 Task: In the  document Regularexercise.rtf Use the tool word Count 'and display word count while typing' Create the translated copy of the document in  'Chinese (Simplified)' Change notification to  Comments for you
Action: Mouse moved to (348, 405)
Screenshot: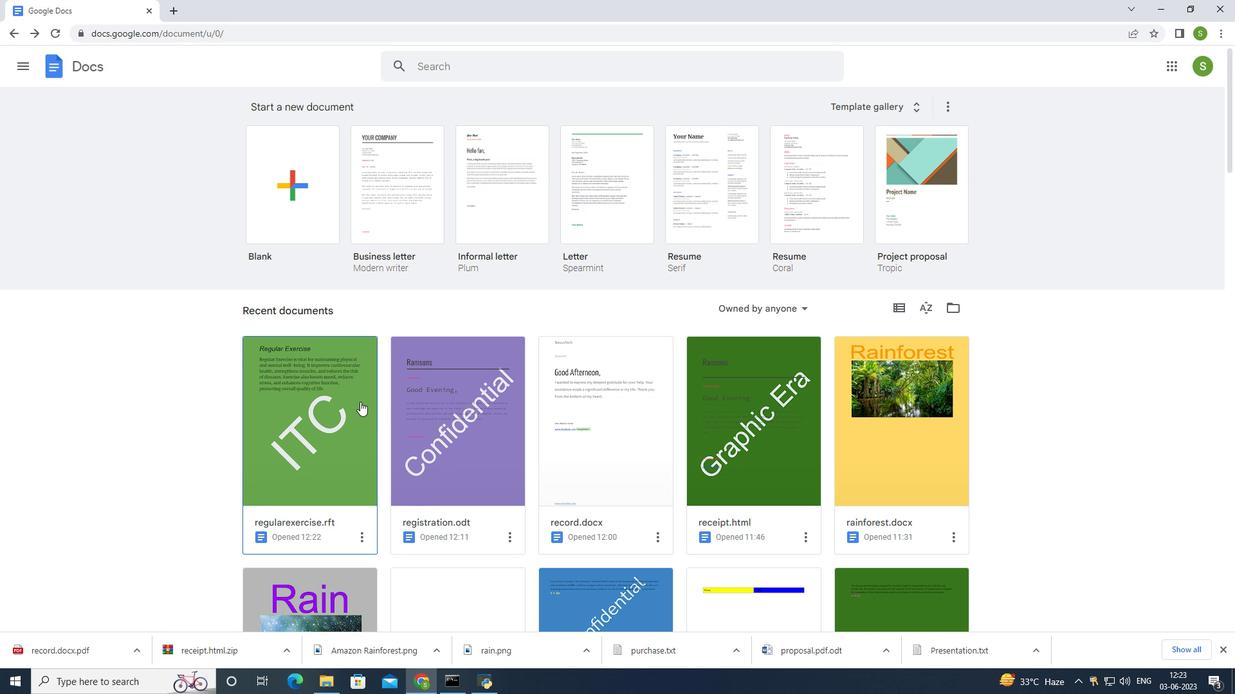 
Action: Mouse pressed left at (348, 405)
Screenshot: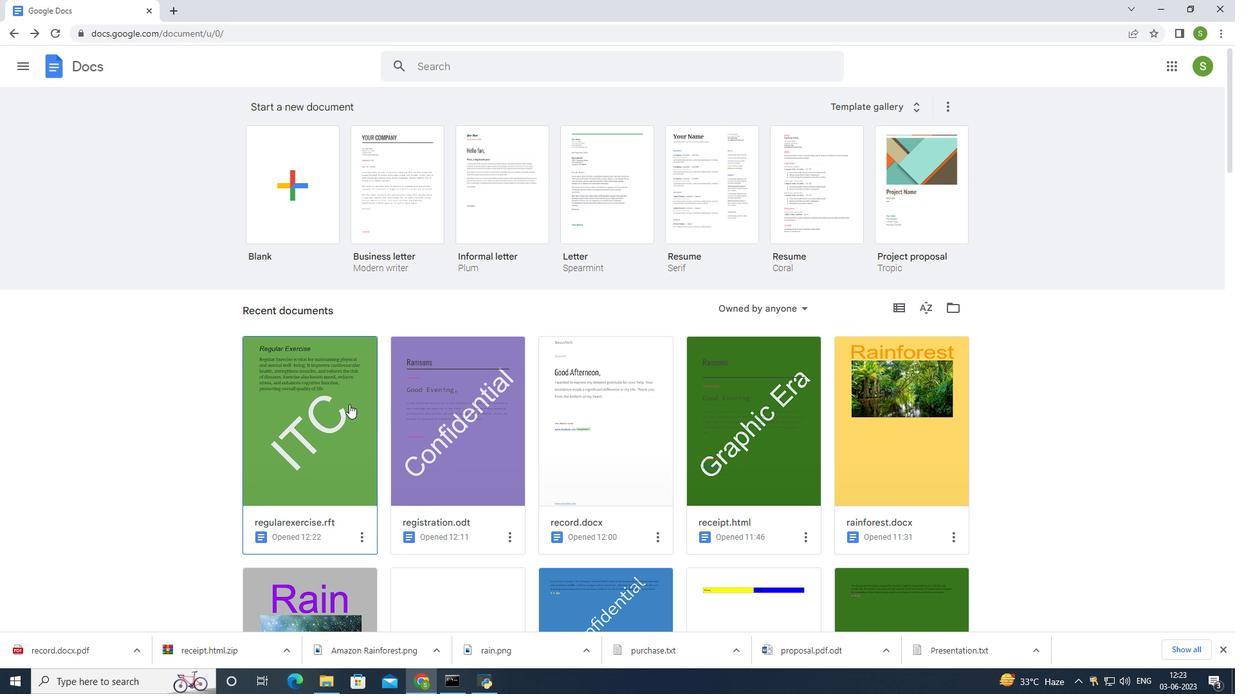 
Action: Mouse moved to (195, 73)
Screenshot: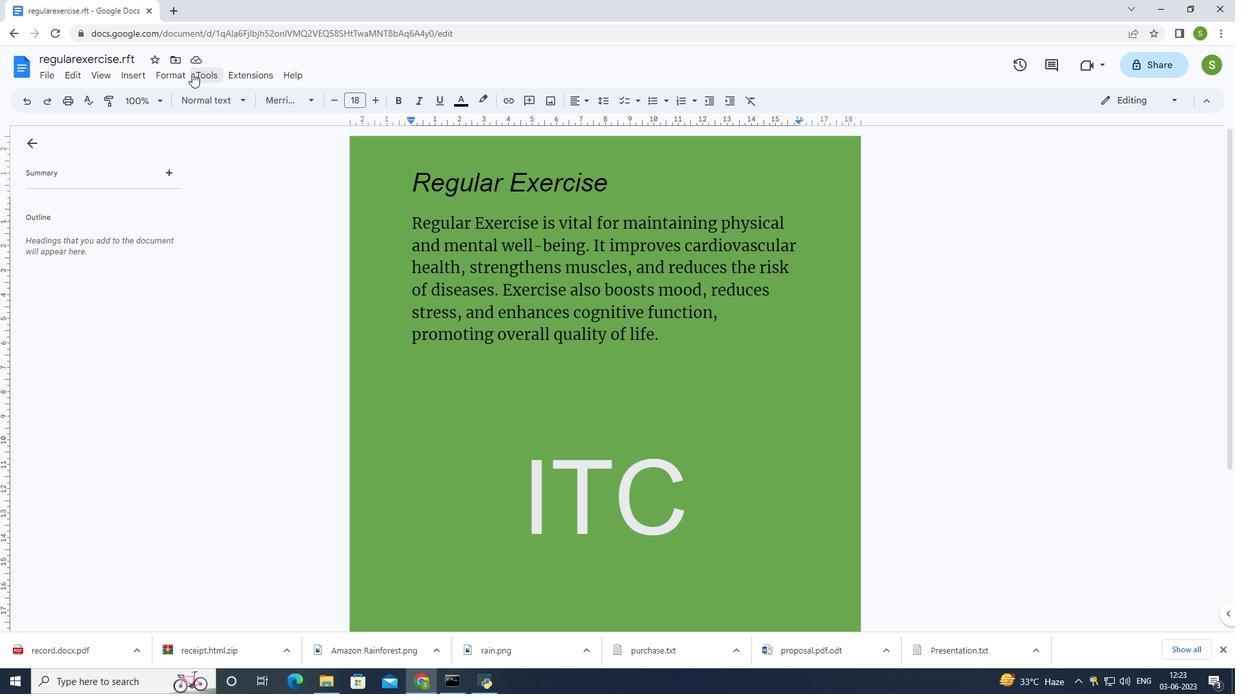 
Action: Mouse pressed left at (195, 73)
Screenshot: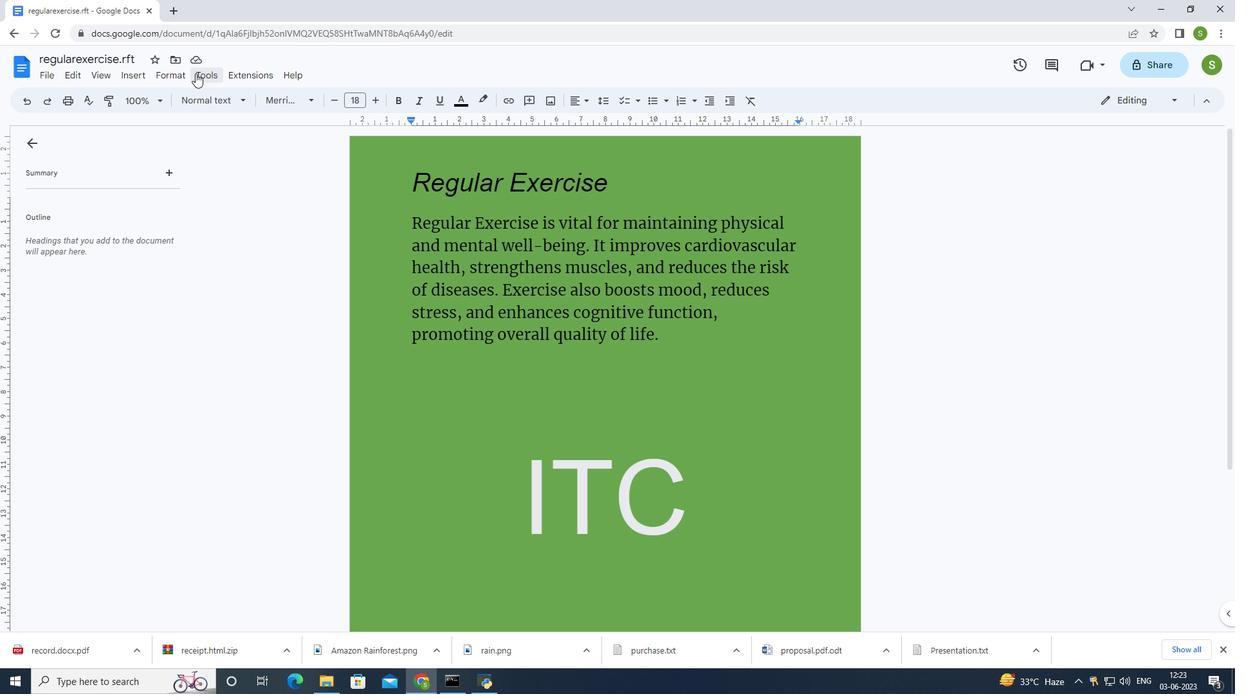 
Action: Mouse moved to (248, 126)
Screenshot: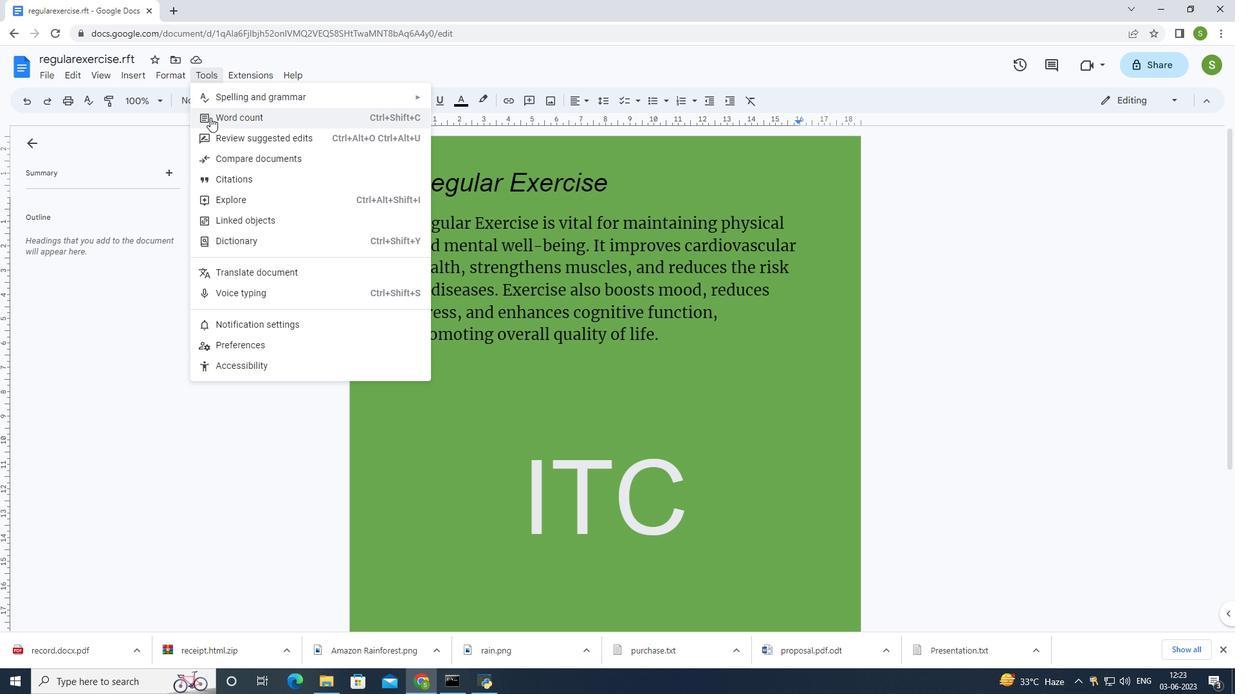 
Action: Mouse pressed left at (210, 118)
Screenshot: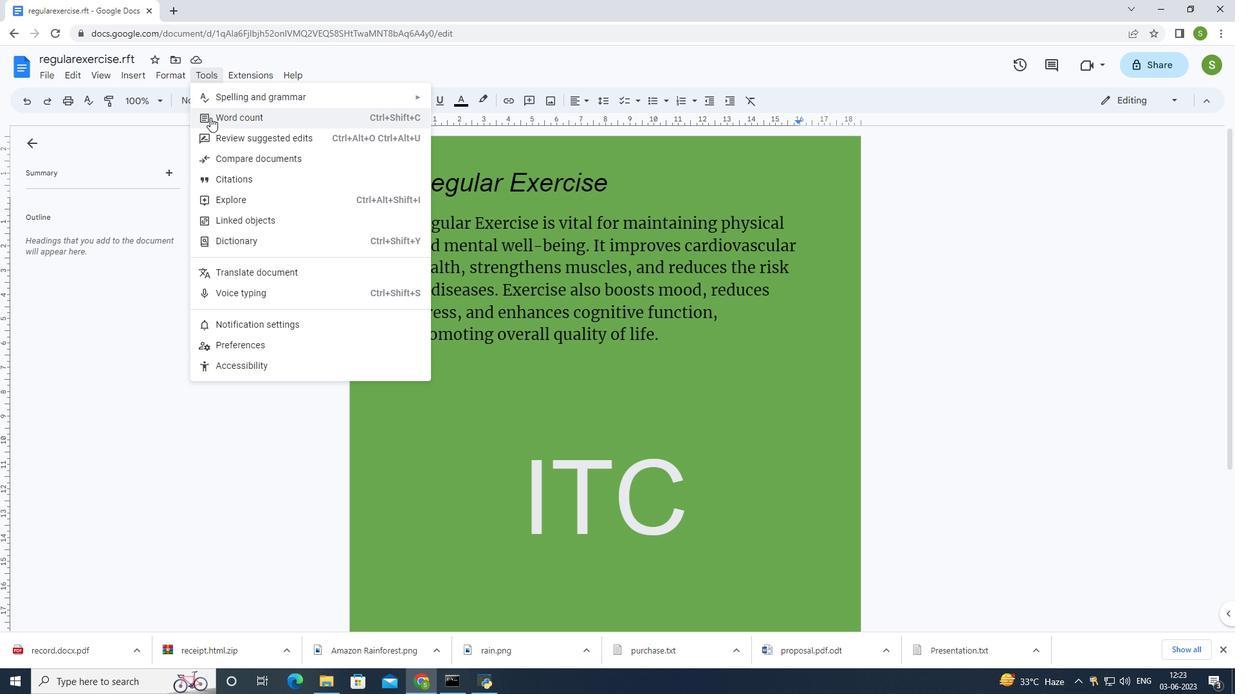 
Action: Mouse moved to (538, 393)
Screenshot: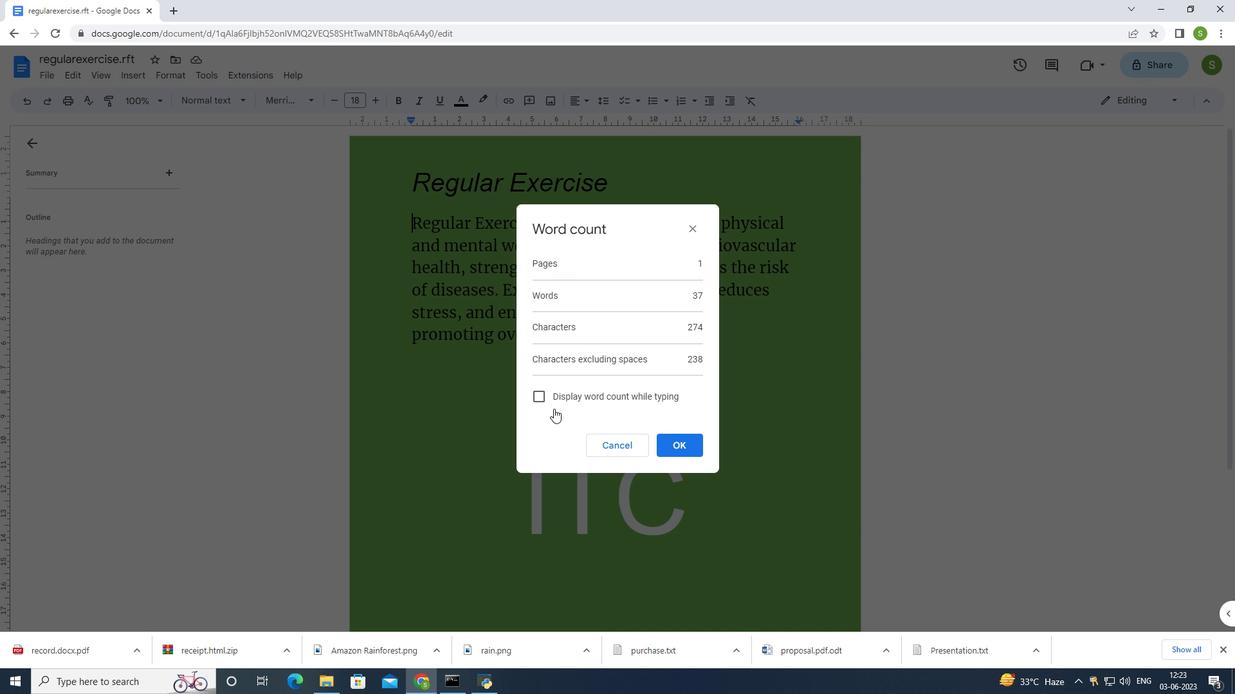 
Action: Mouse pressed left at (538, 393)
Screenshot: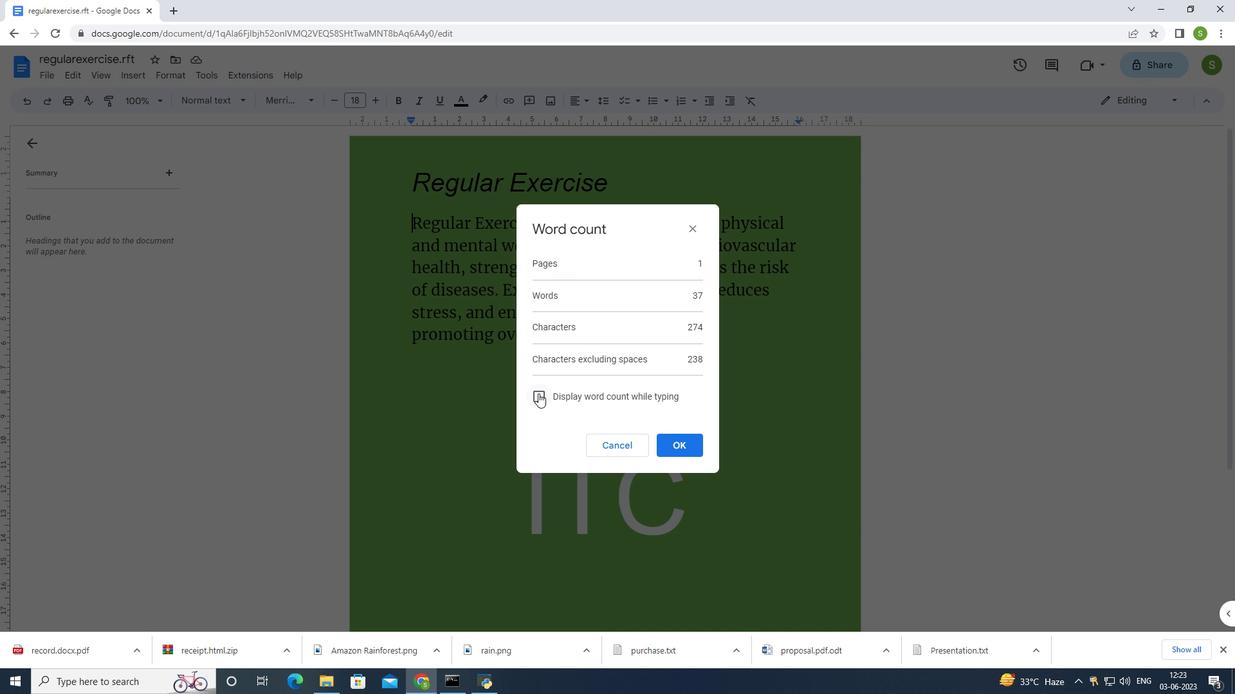 
Action: Mouse moved to (689, 448)
Screenshot: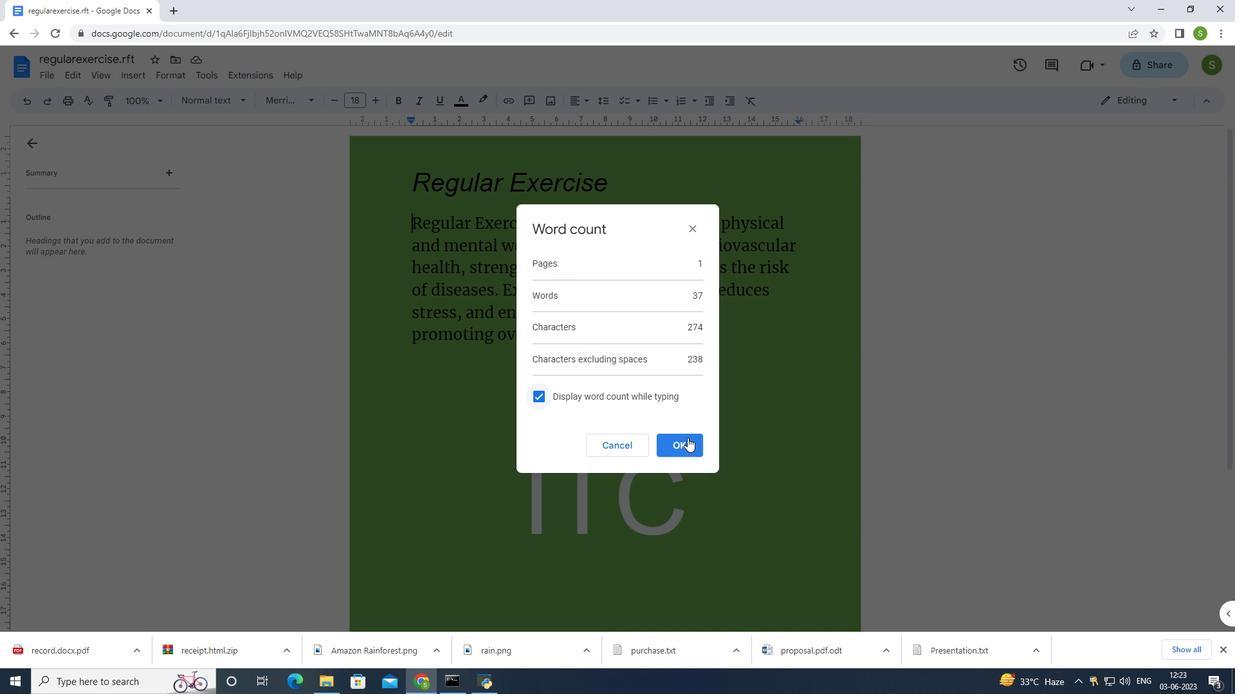 
Action: Mouse pressed left at (689, 448)
Screenshot: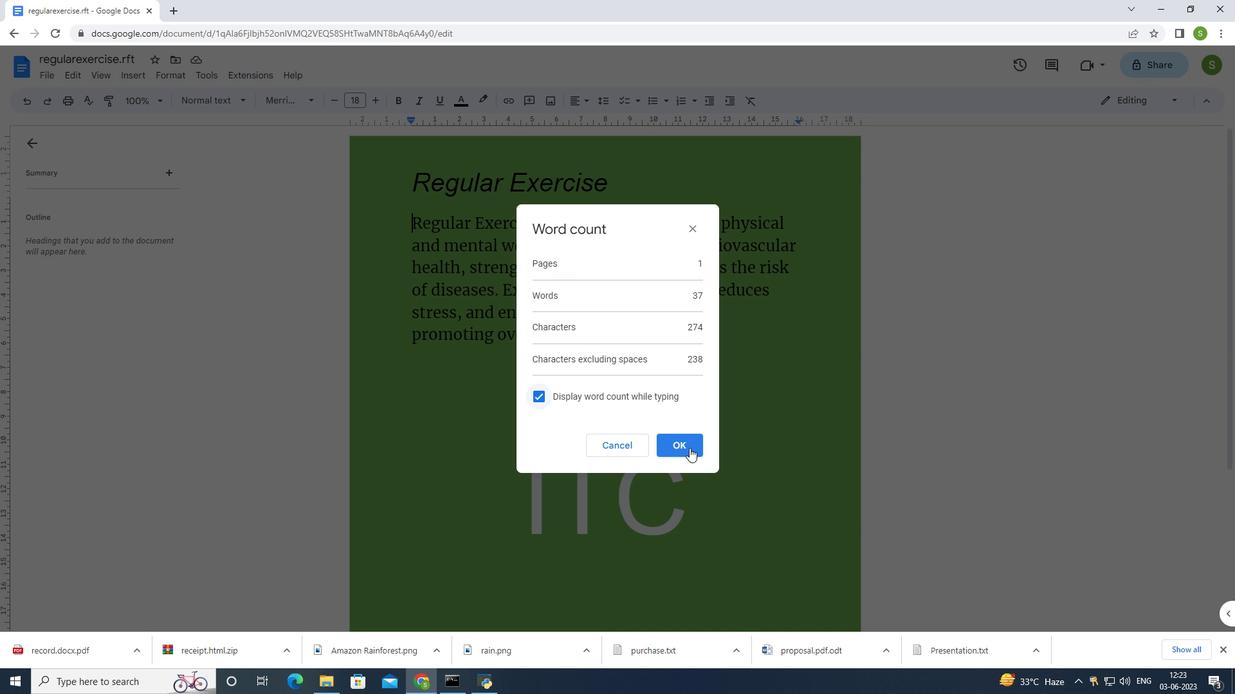 
Action: Mouse moved to (691, 442)
Screenshot: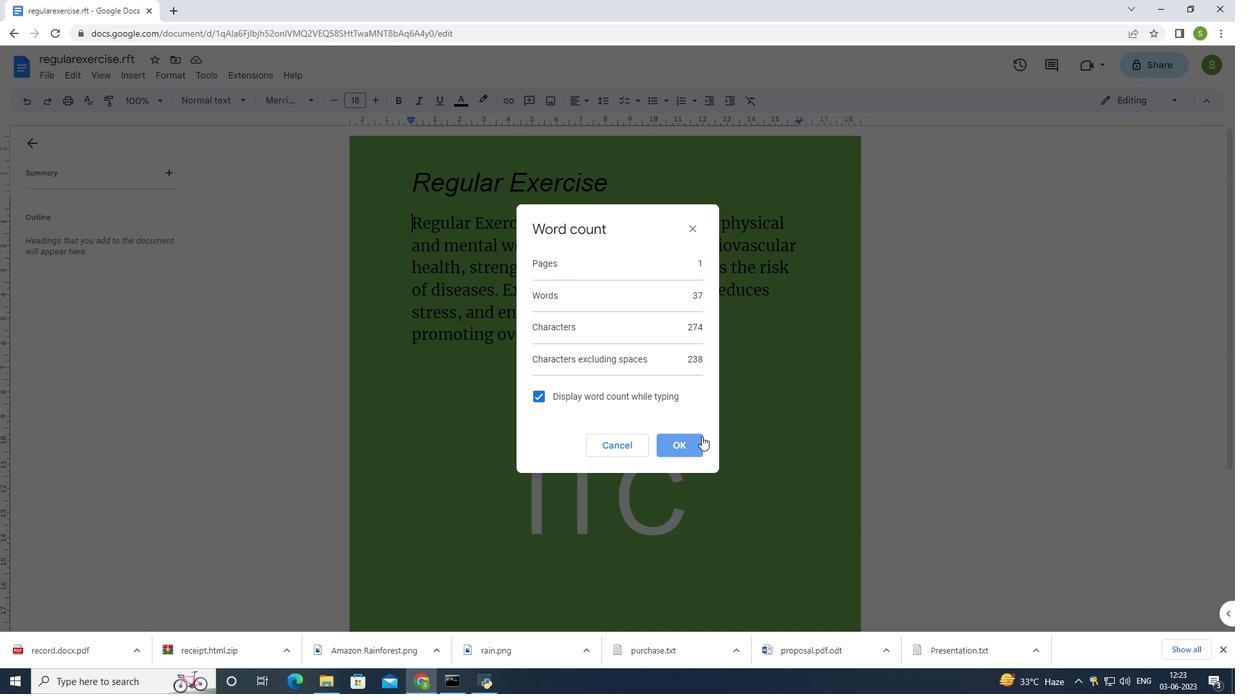 
Action: Mouse pressed left at (691, 442)
Screenshot: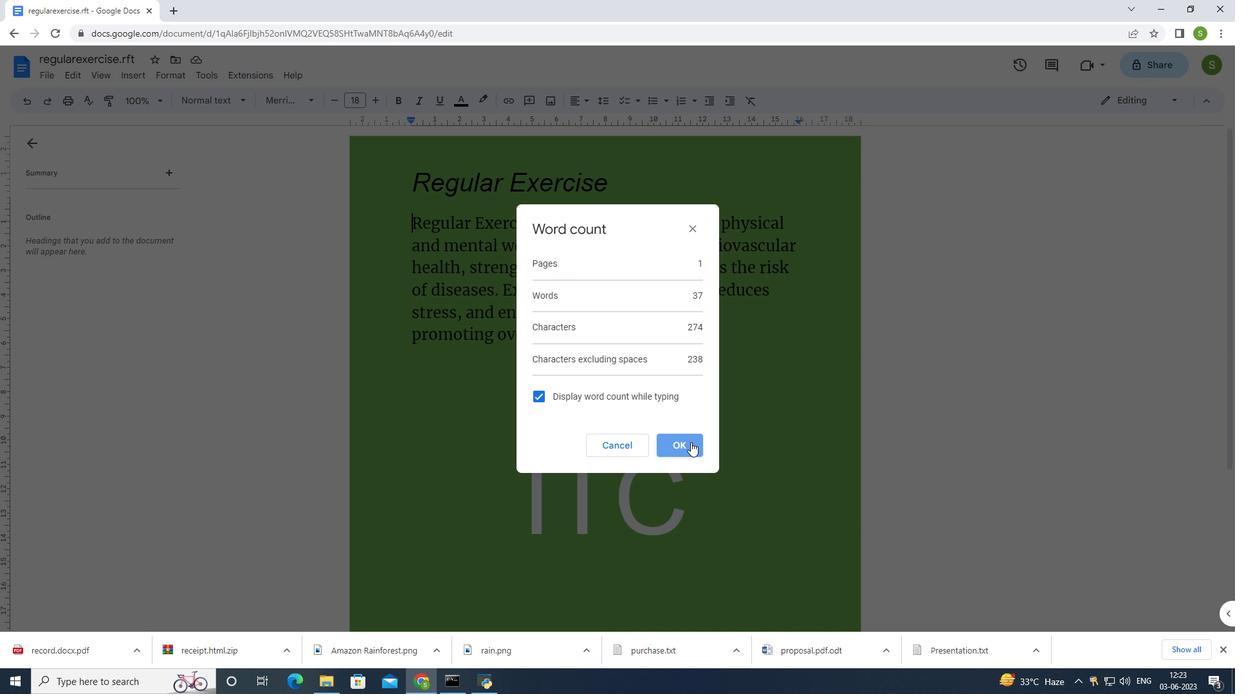 
Action: Mouse moved to (213, 79)
Screenshot: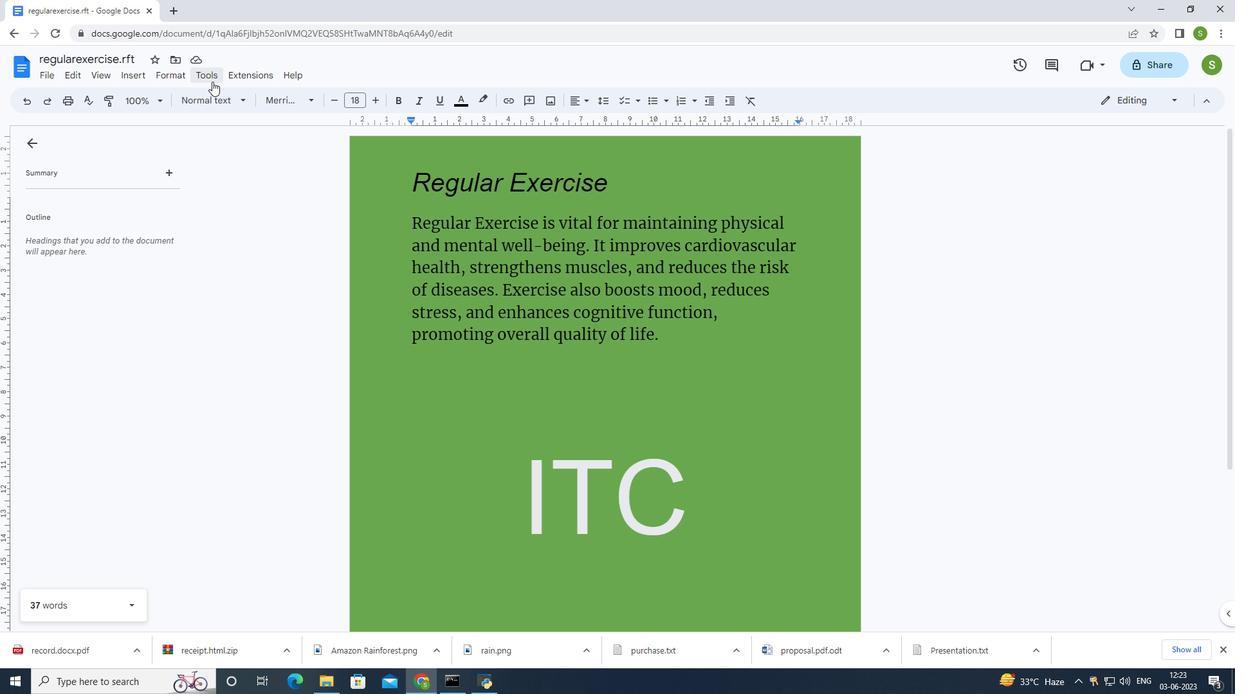 
Action: Mouse pressed left at (213, 79)
Screenshot: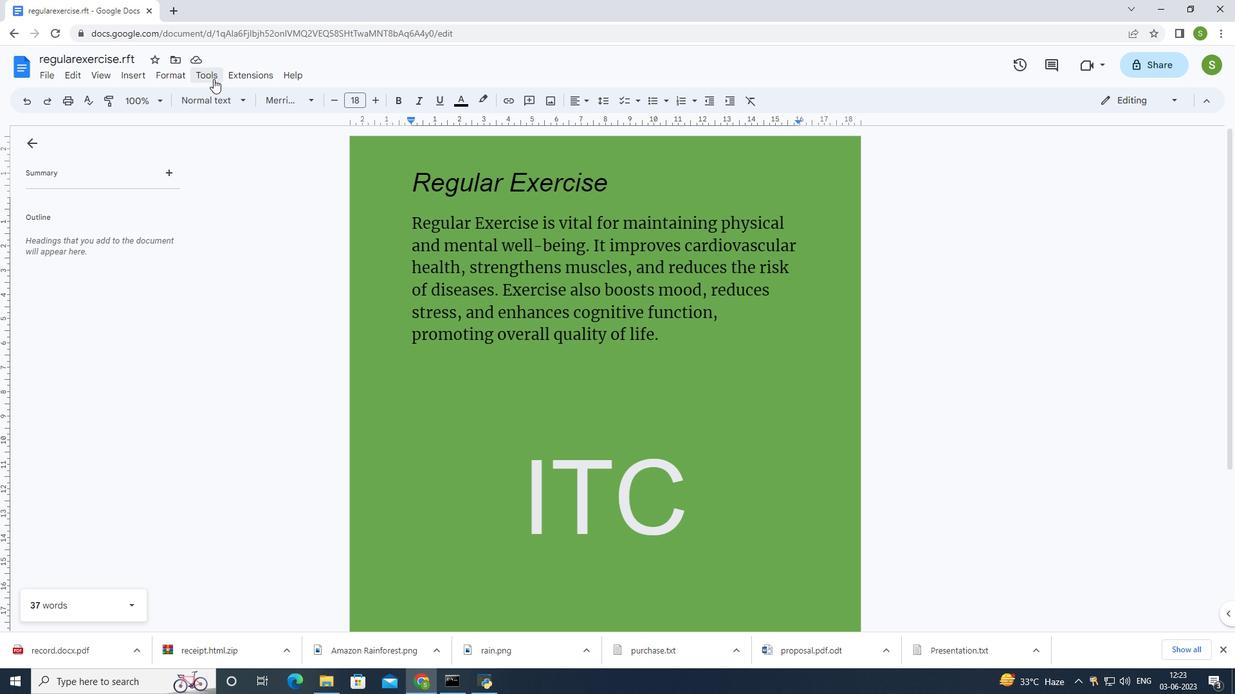 
Action: Mouse moved to (261, 267)
Screenshot: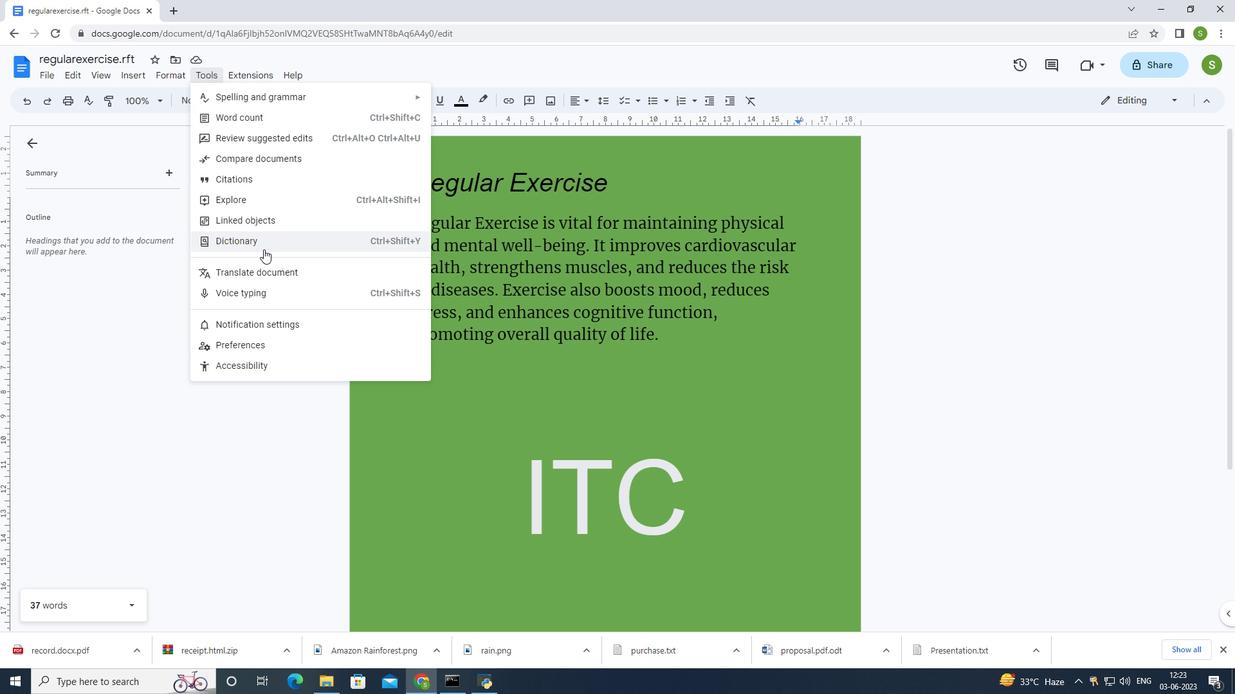 
Action: Mouse pressed left at (261, 267)
Screenshot: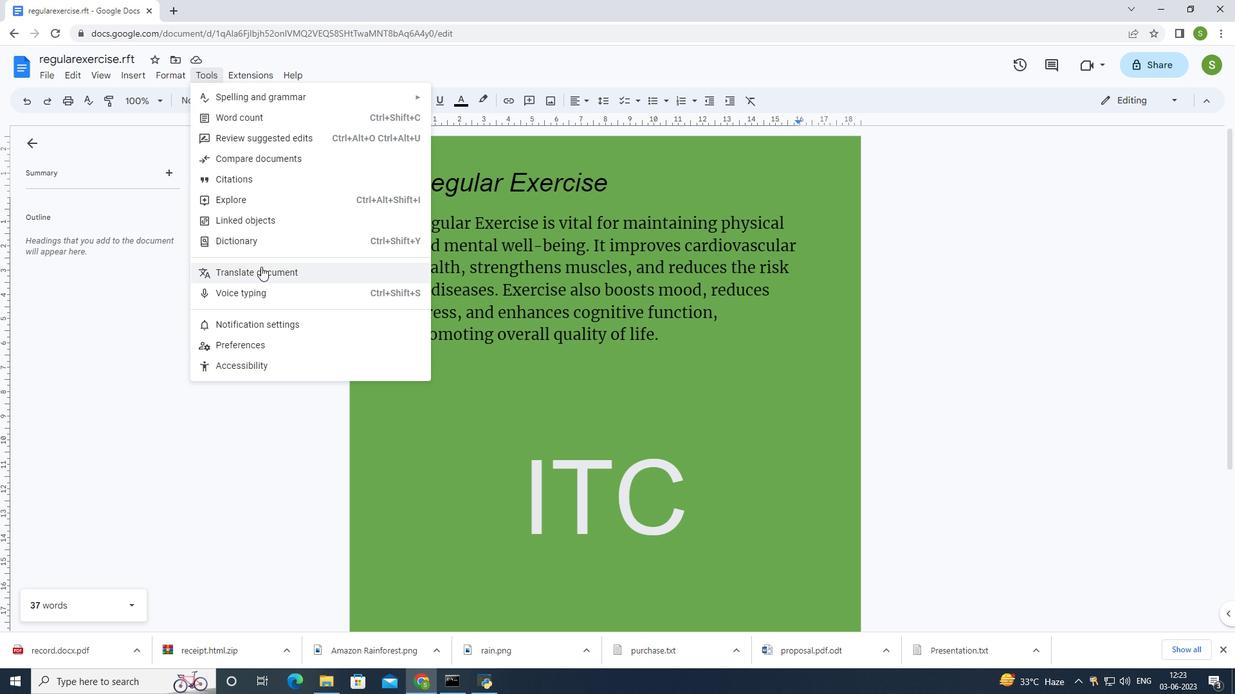 
Action: Mouse moved to (575, 363)
Screenshot: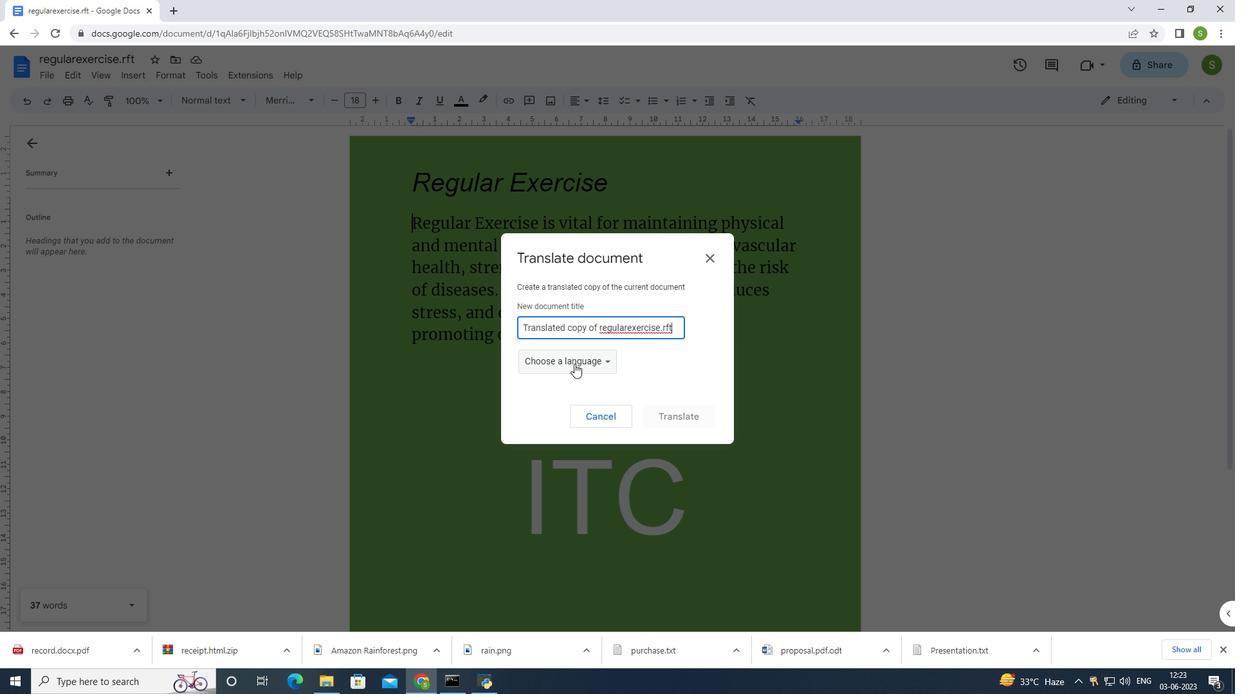 
Action: Mouse pressed left at (575, 363)
Screenshot: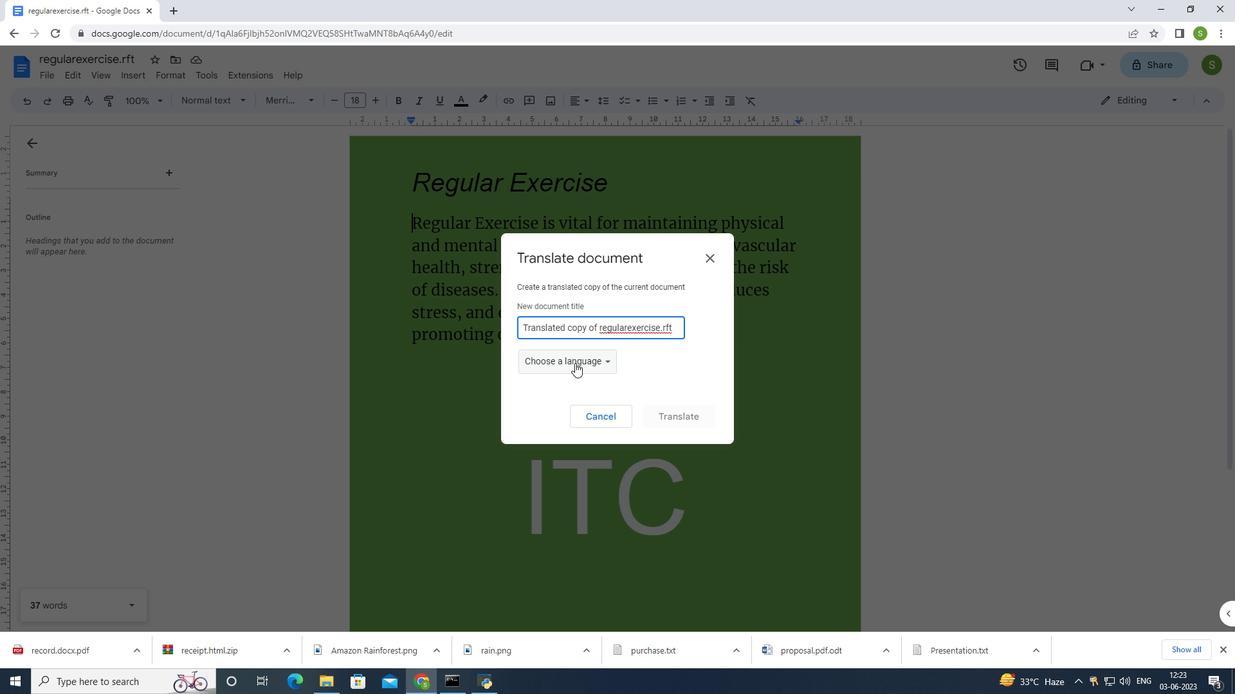 
Action: Mouse moved to (557, 411)
Screenshot: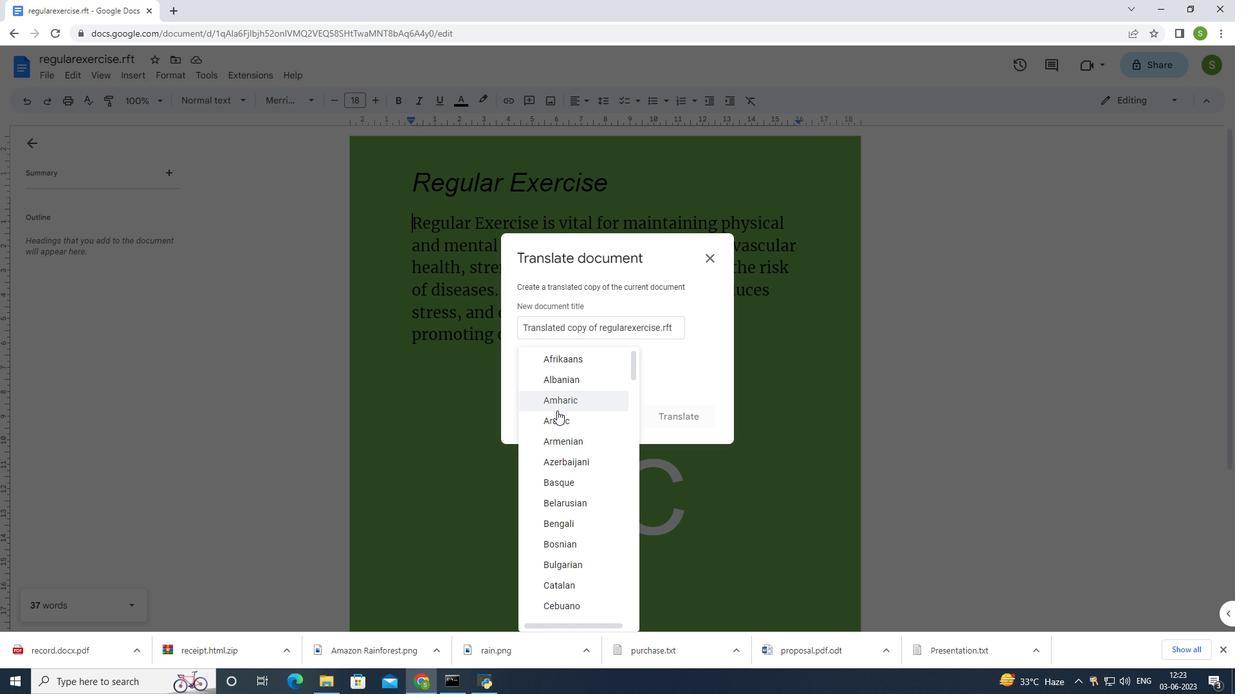 
Action: Mouse scrolled (557, 410) with delta (0, 0)
Screenshot: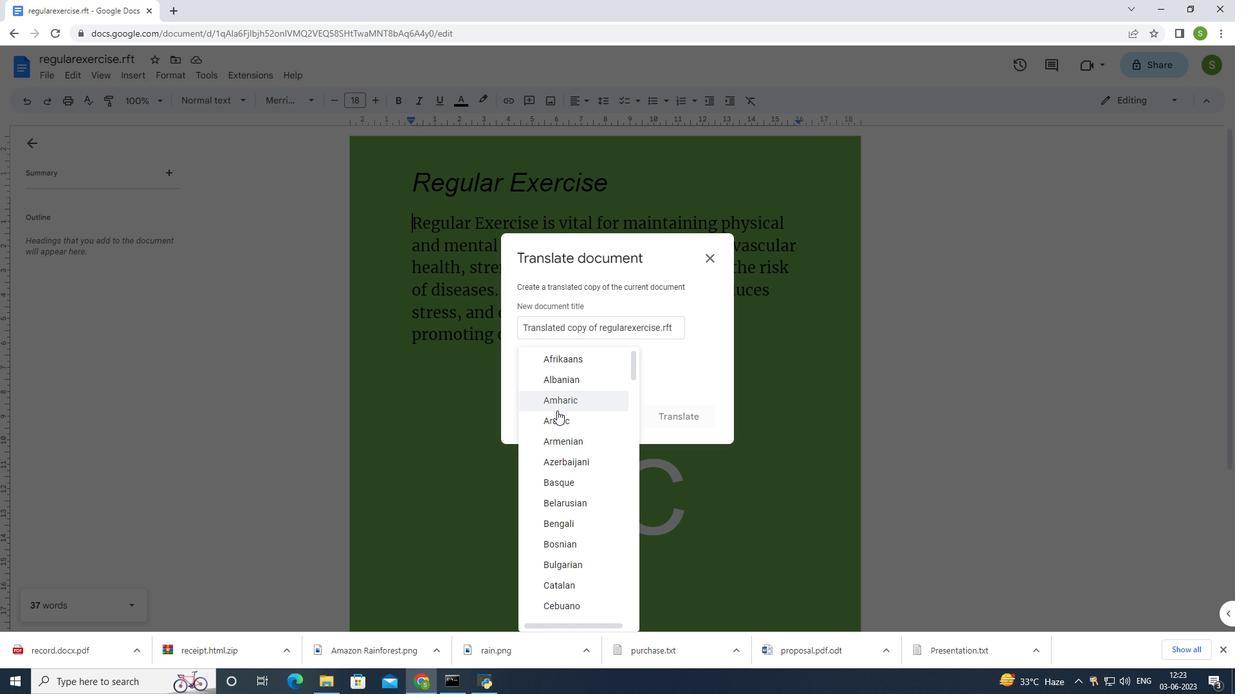 
Action: Mouse moved to (557, 411)
Screenshot: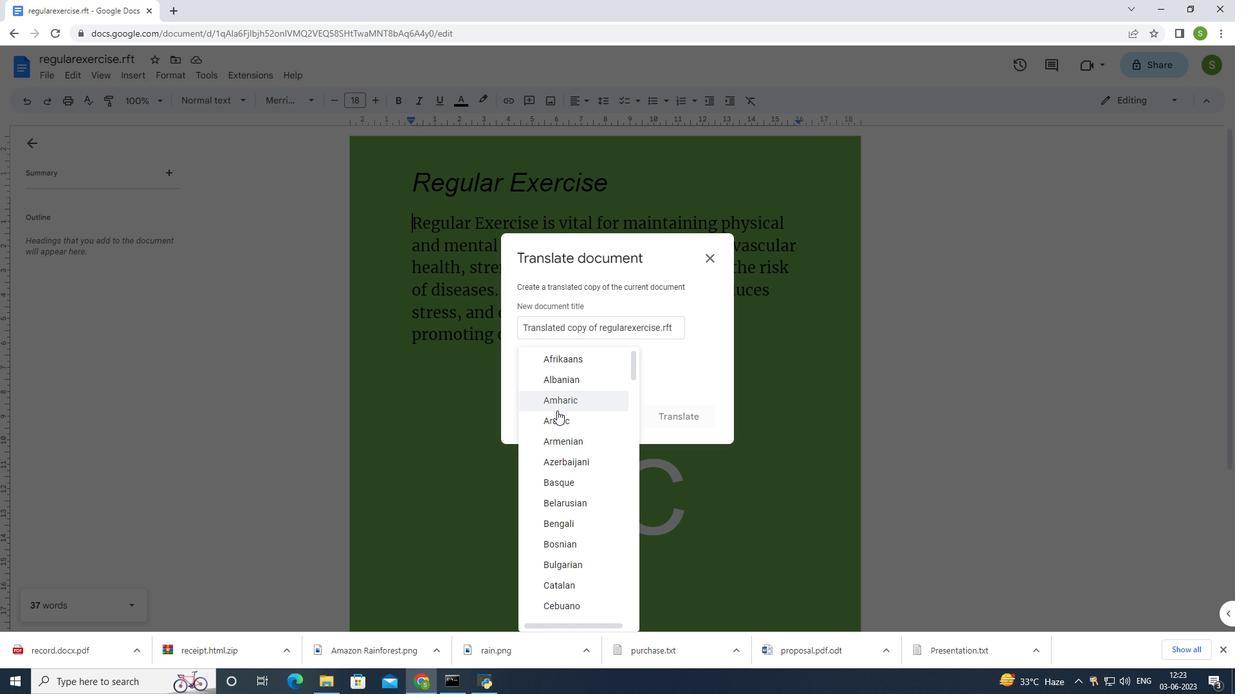 
Action: Mouse scrolled (557, 410) with delta (0, 0)
Screenshot: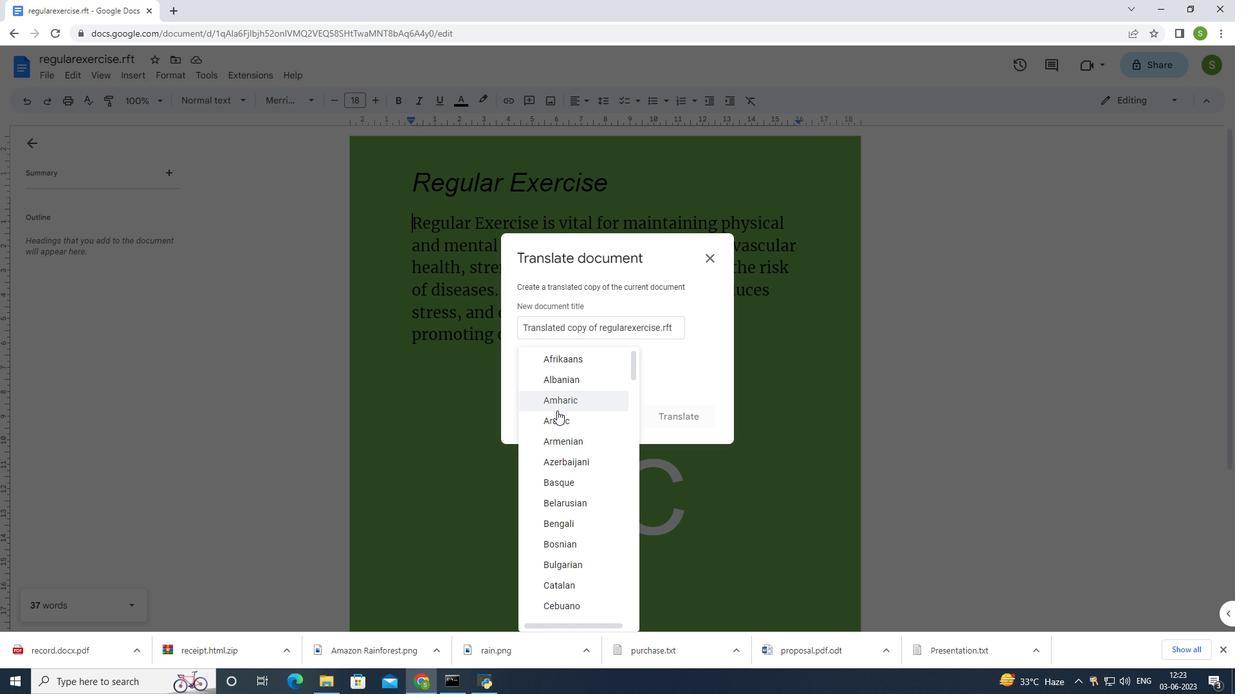 
Action: Mouse scrolled (557, 410) with delta (0, 0)
Screenshot: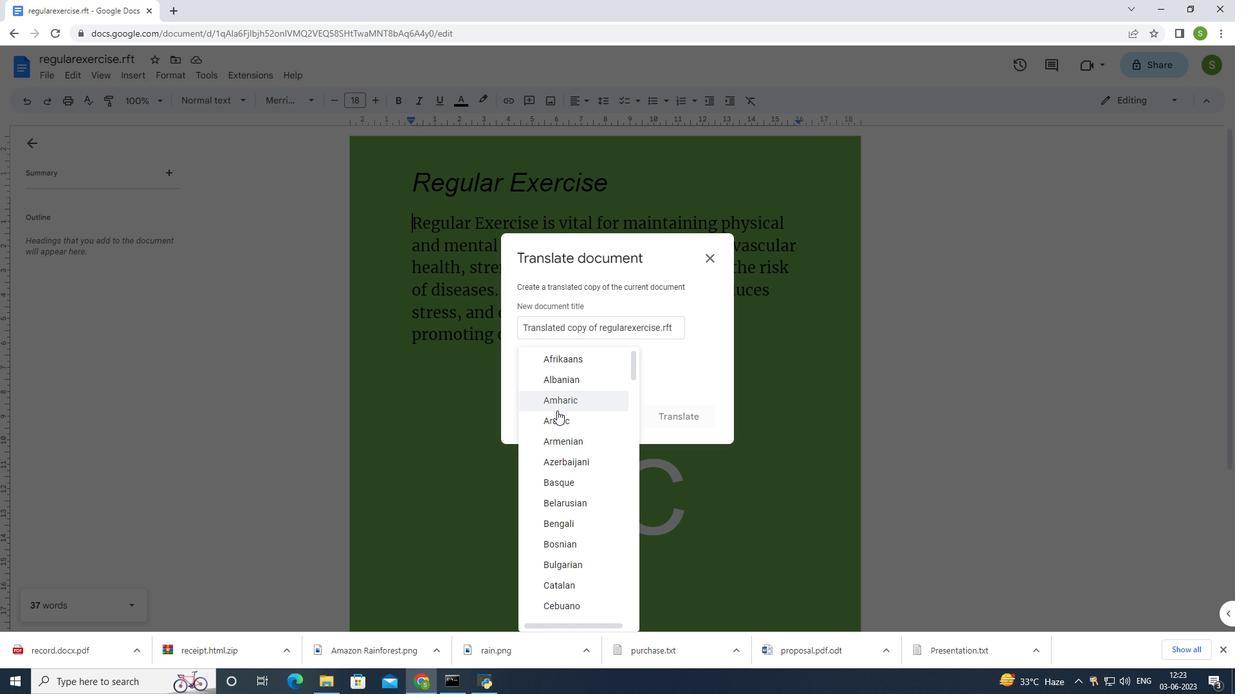 
Action: Mouse scrolled (557, 410) with delta (0, 0)
Screenshot: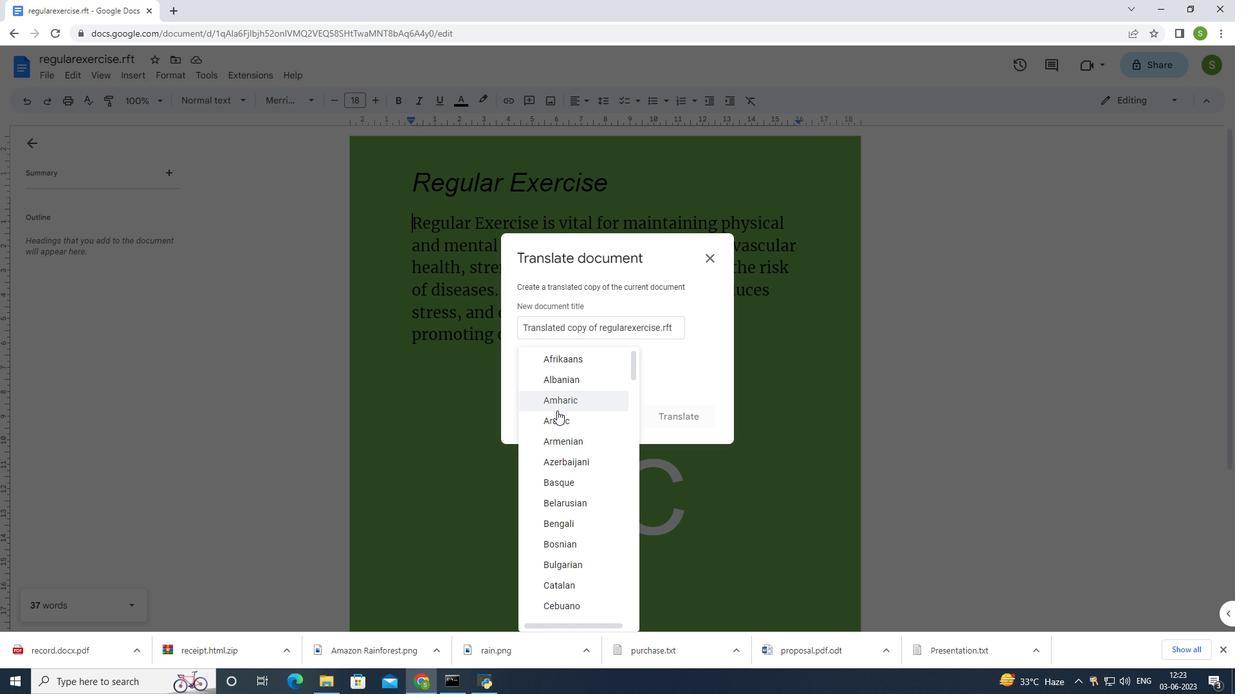 
Action: Mouse moved to (559, 393)
Screenshot: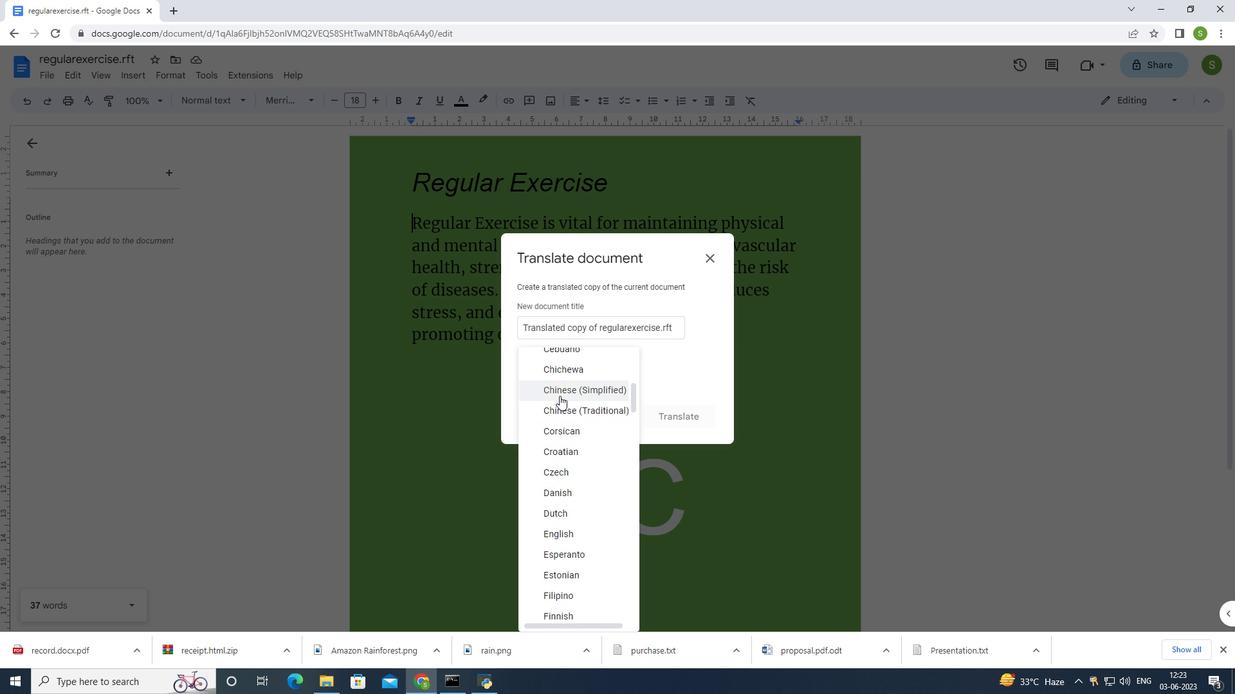 
Action: Mouse pressed left at (559, 393)
Screenshot: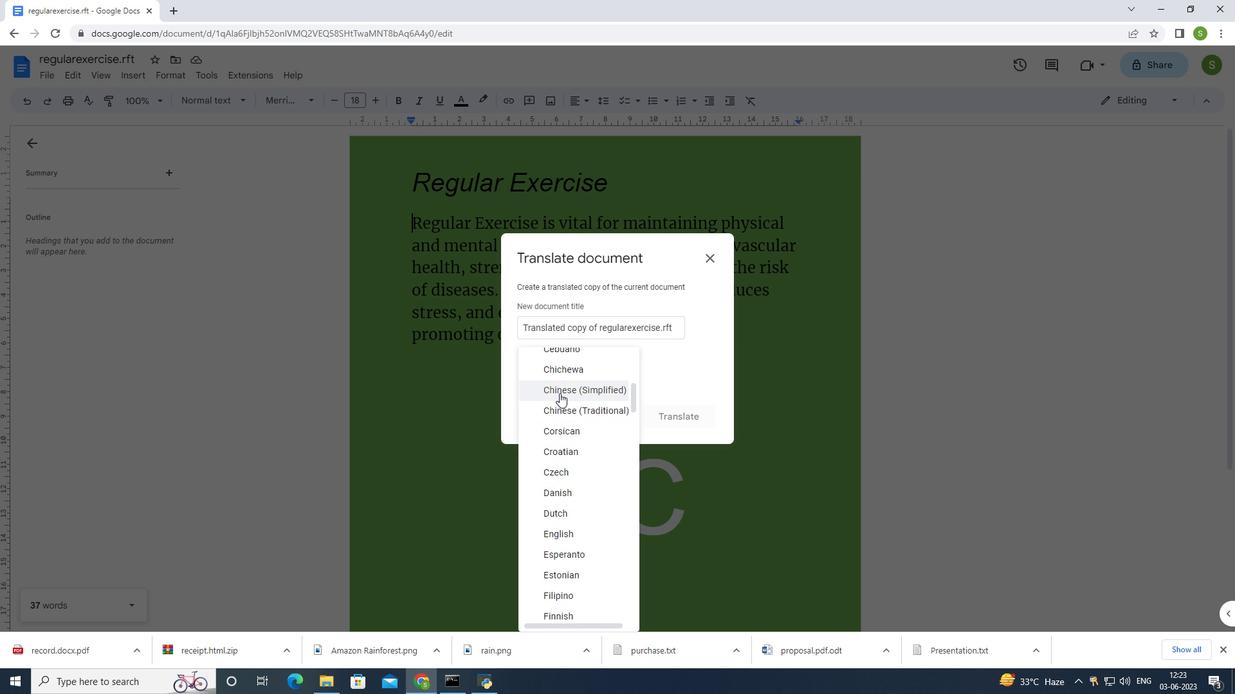 
Action: Mouse moved to (654, 413)
Screenshot: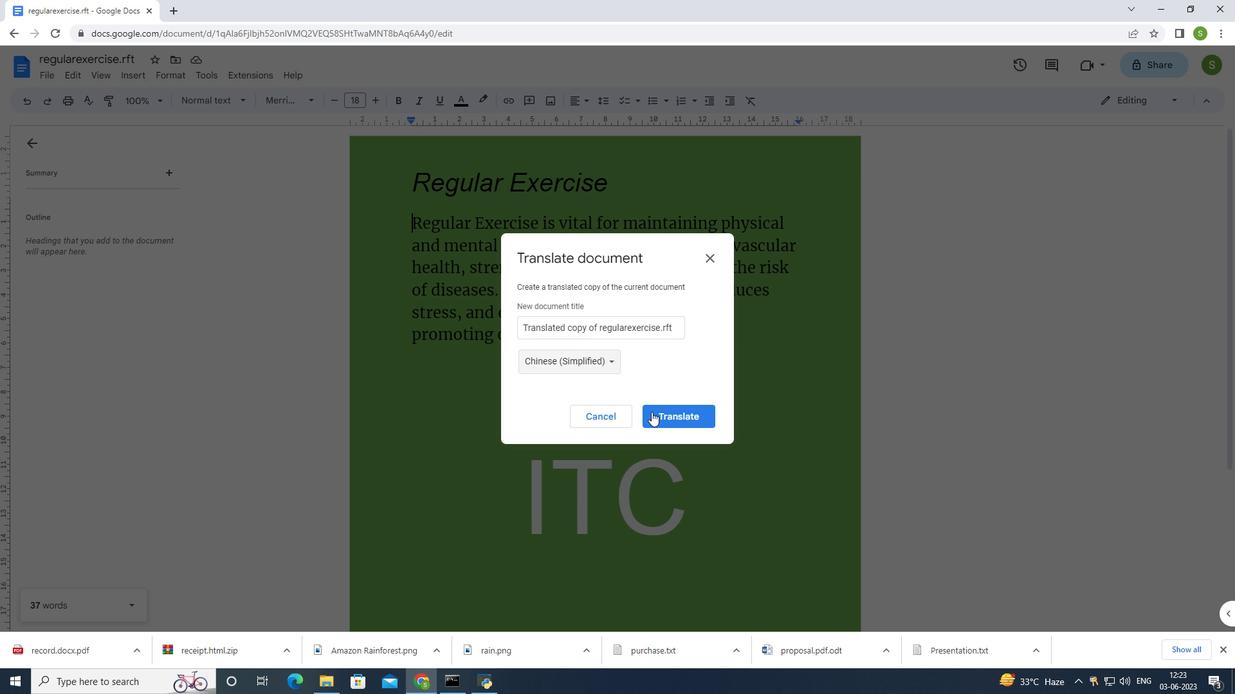 
Action: Mouse pressed left at (654, 413)
Screenshot: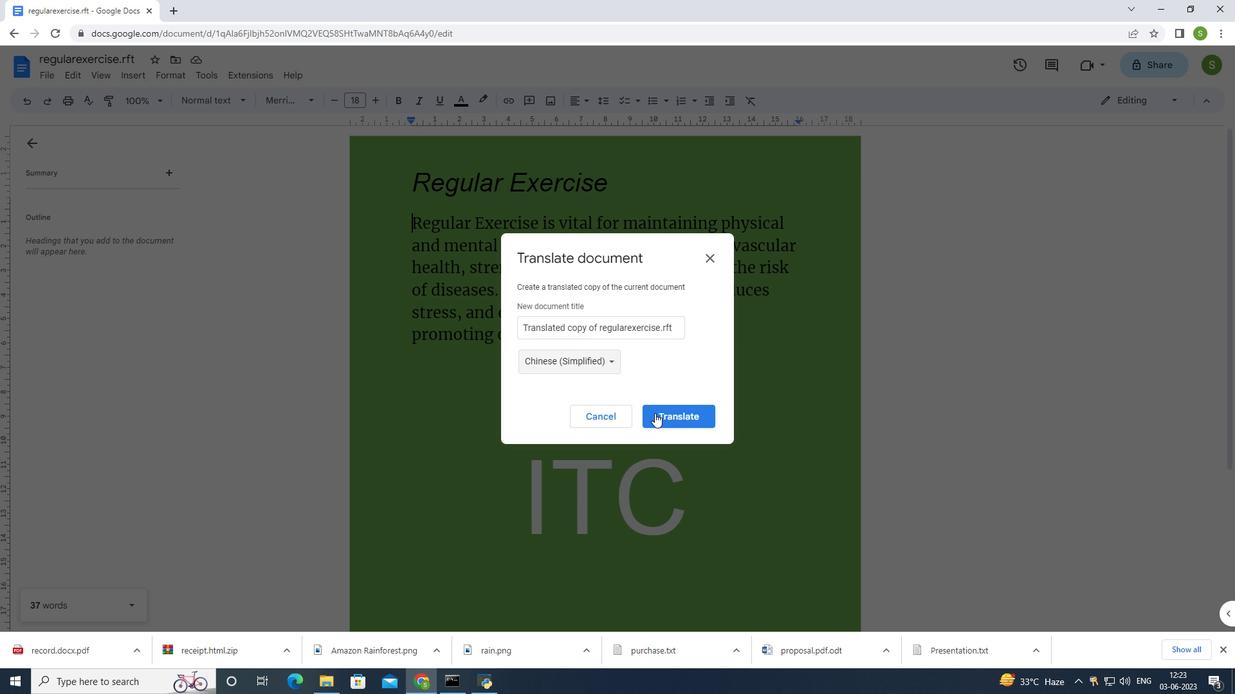 
Action: Mouse moved to (837, 272)
Screenshot: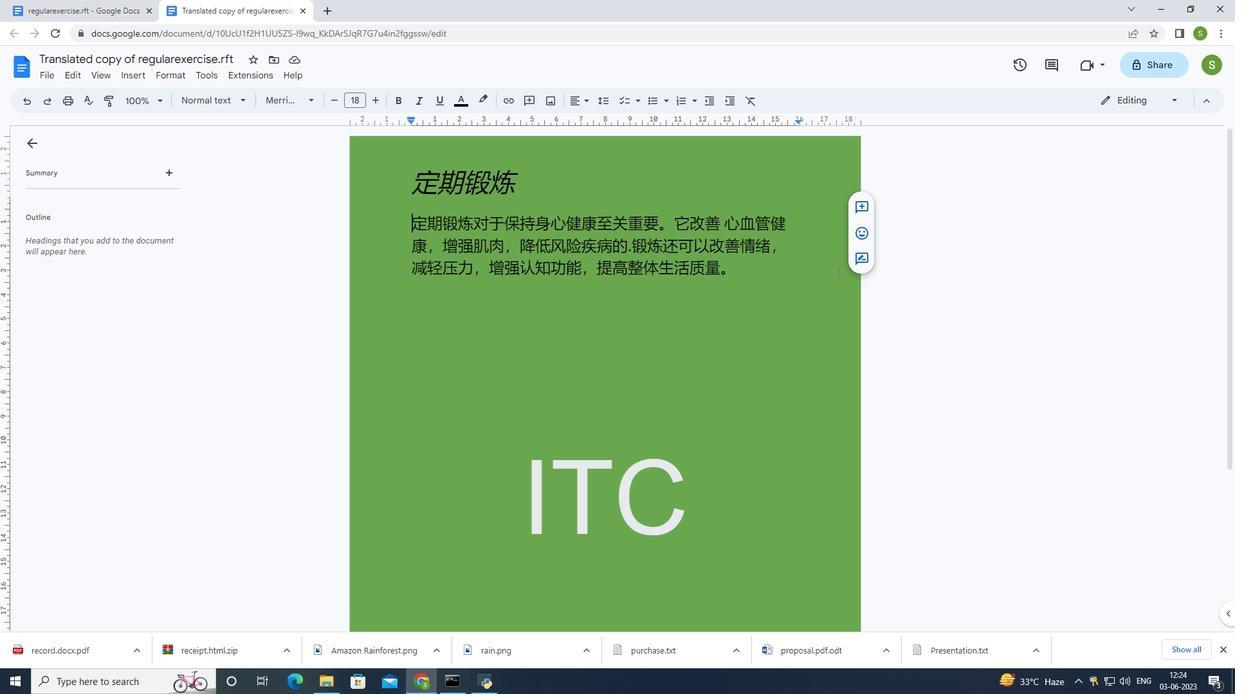 
